 Task: Add Hyland's Restful Legs PM 50 Count Tablets to the cart.
Action: Mouse moved to (278, 147)
Screenshot: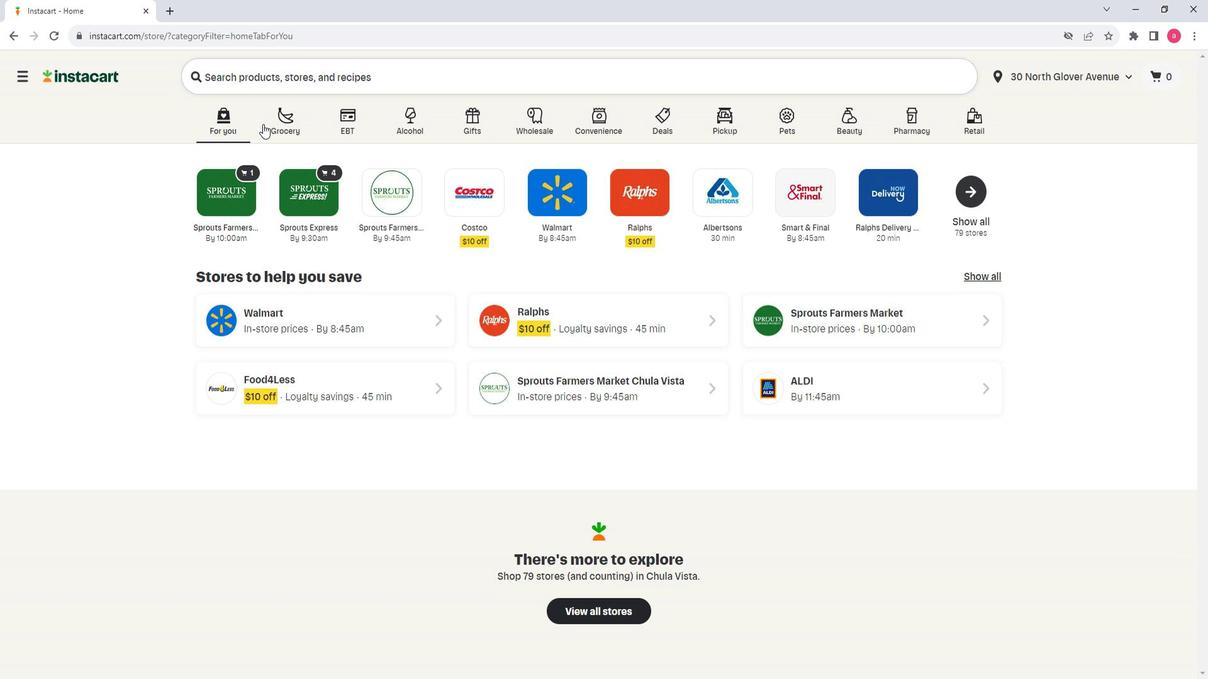 
Action: Mouse pressed left at (278, 147)
Screenshot: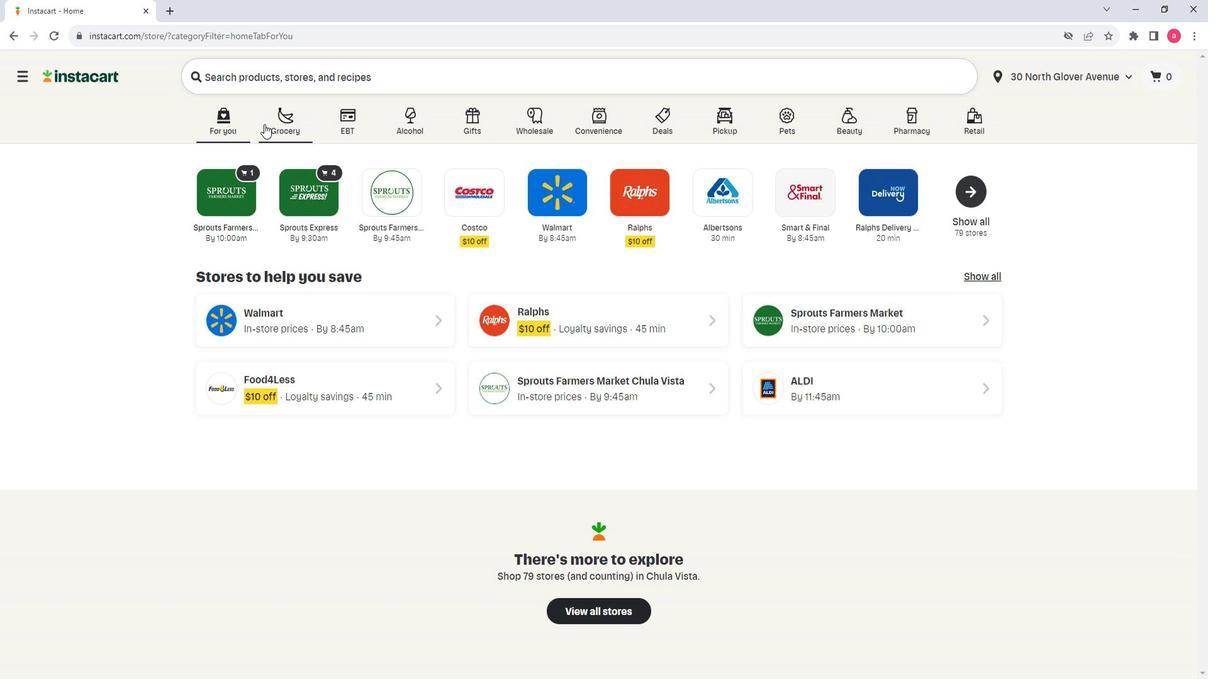 
Action: Mouse moved to (386, 366)
Screenshot: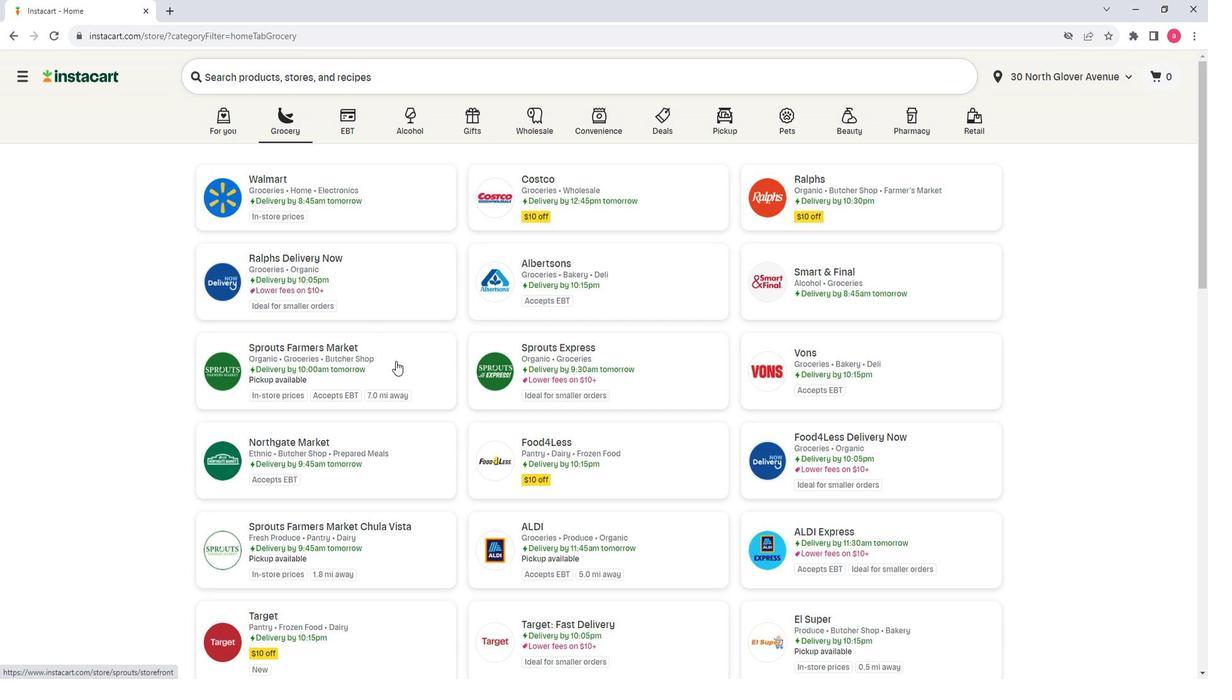 
Action: Mouse pressed left at (386, 366)
Screenshot: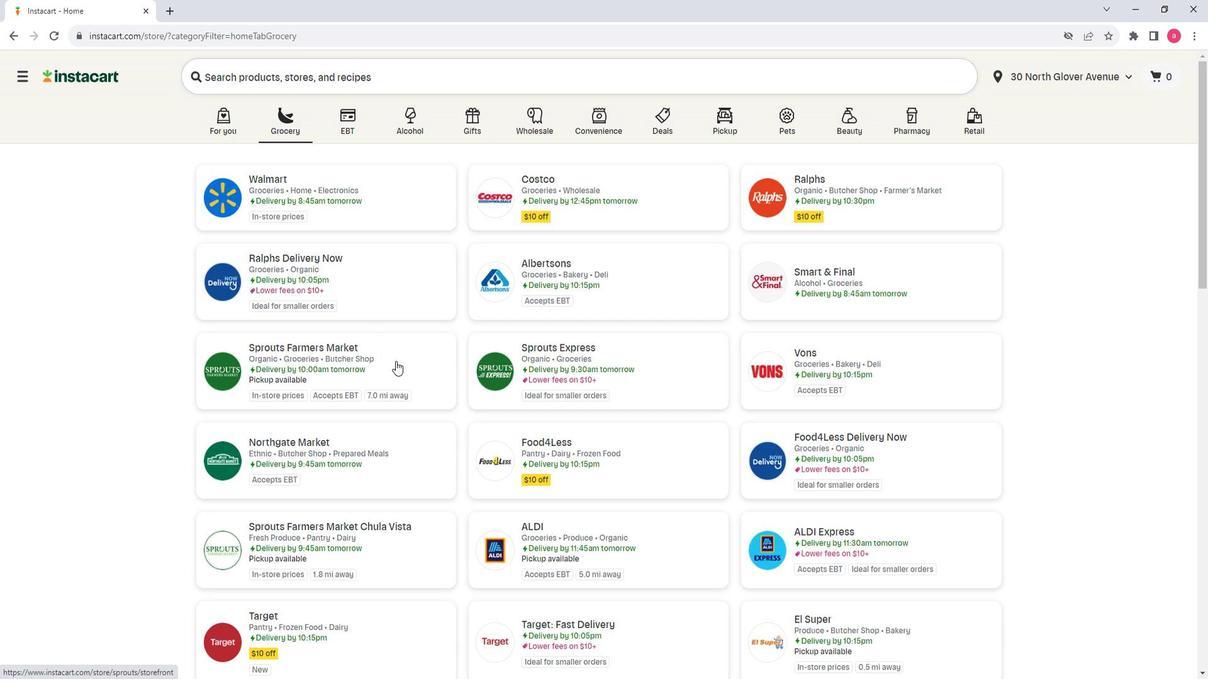 
Action: Mouse moved to (156, 393)
Screenshot: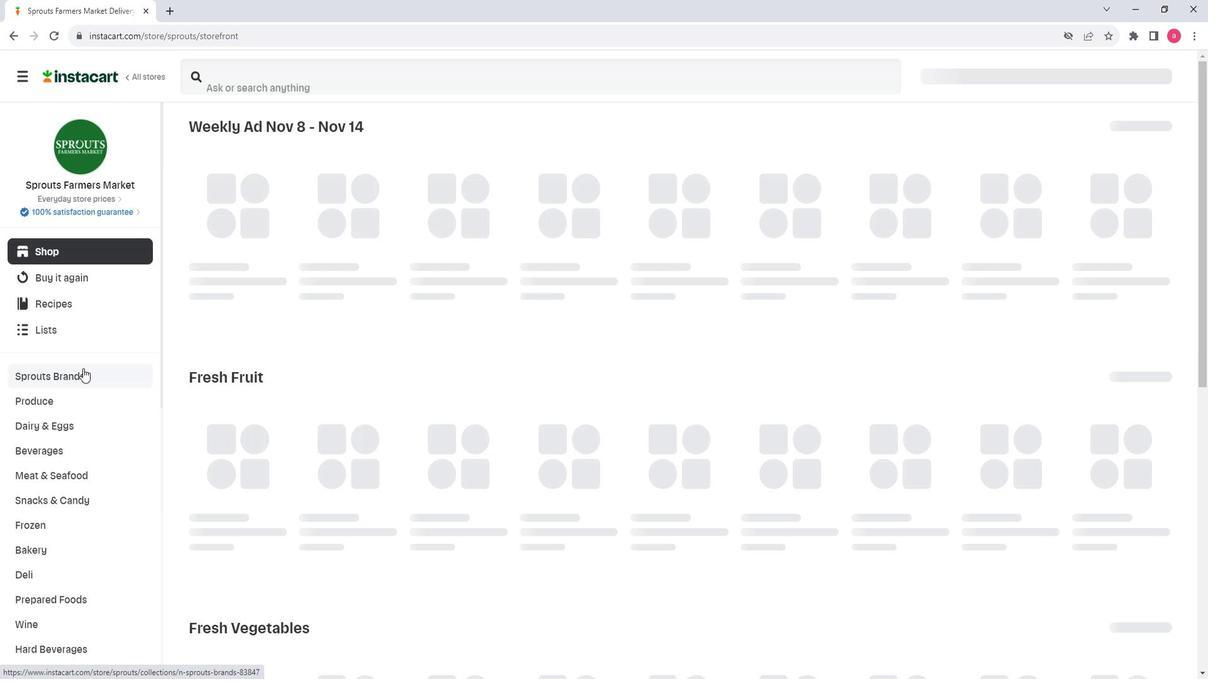 
Action: Mouse scrolled (156, 393) with delta (0, 0)
Screenshot: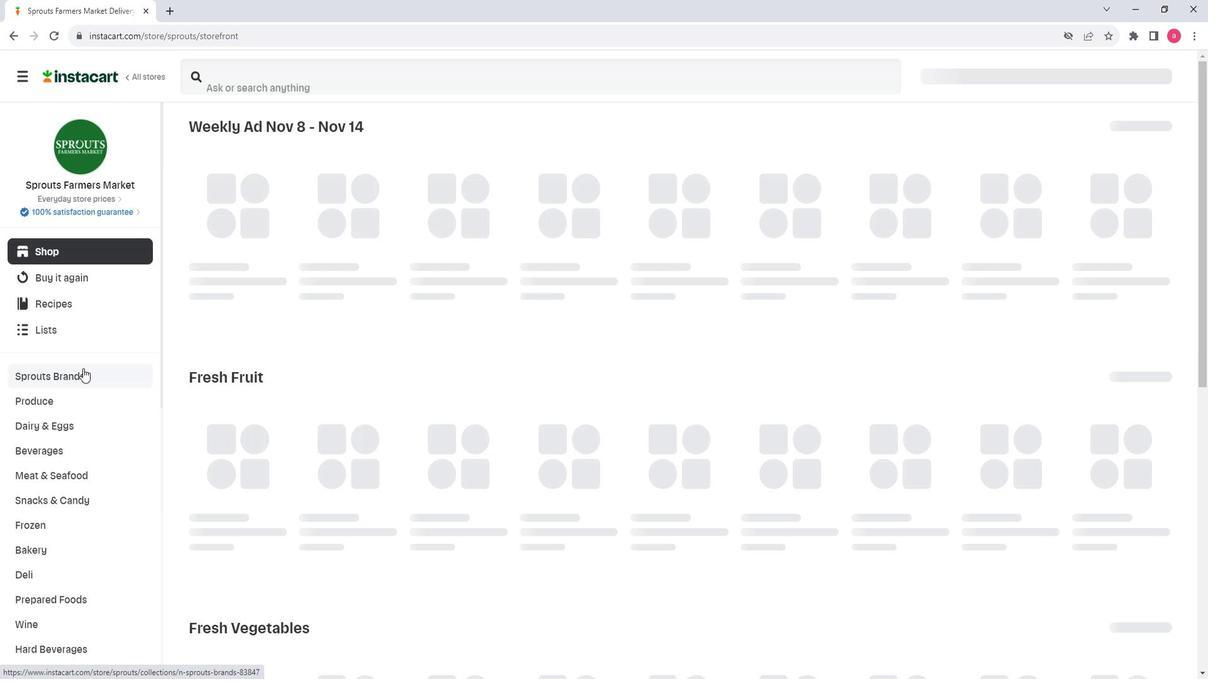 
Action: Mouse moved to (156, 393)
Screenshot: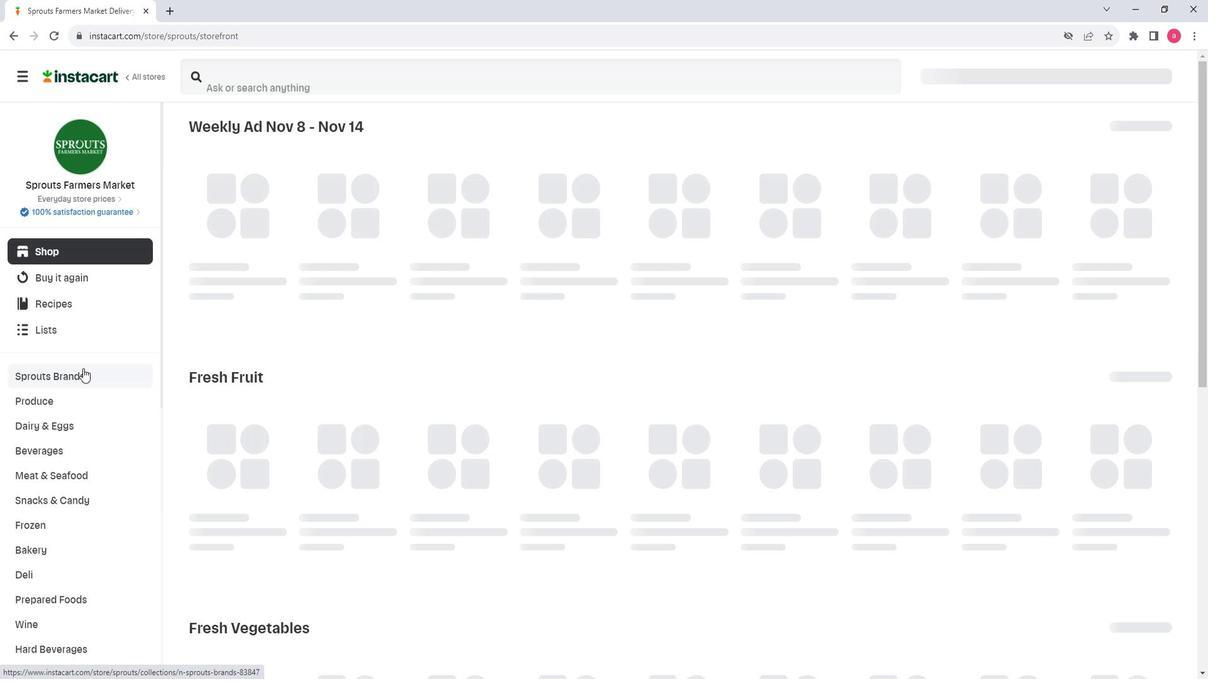 
Action: Mouse scrolled (156, 393) with delta (0, 0)
Screenshot: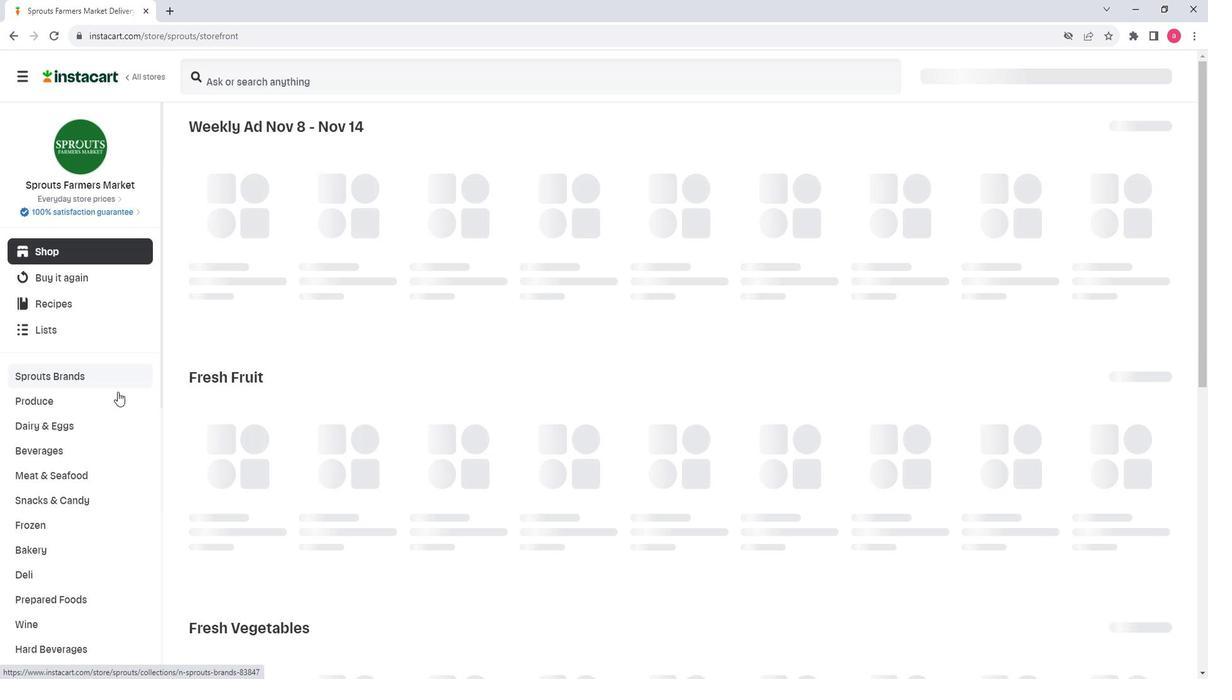 
Action: Mouse scrolled (156, 393) with delta (0, 0)
Screenshot: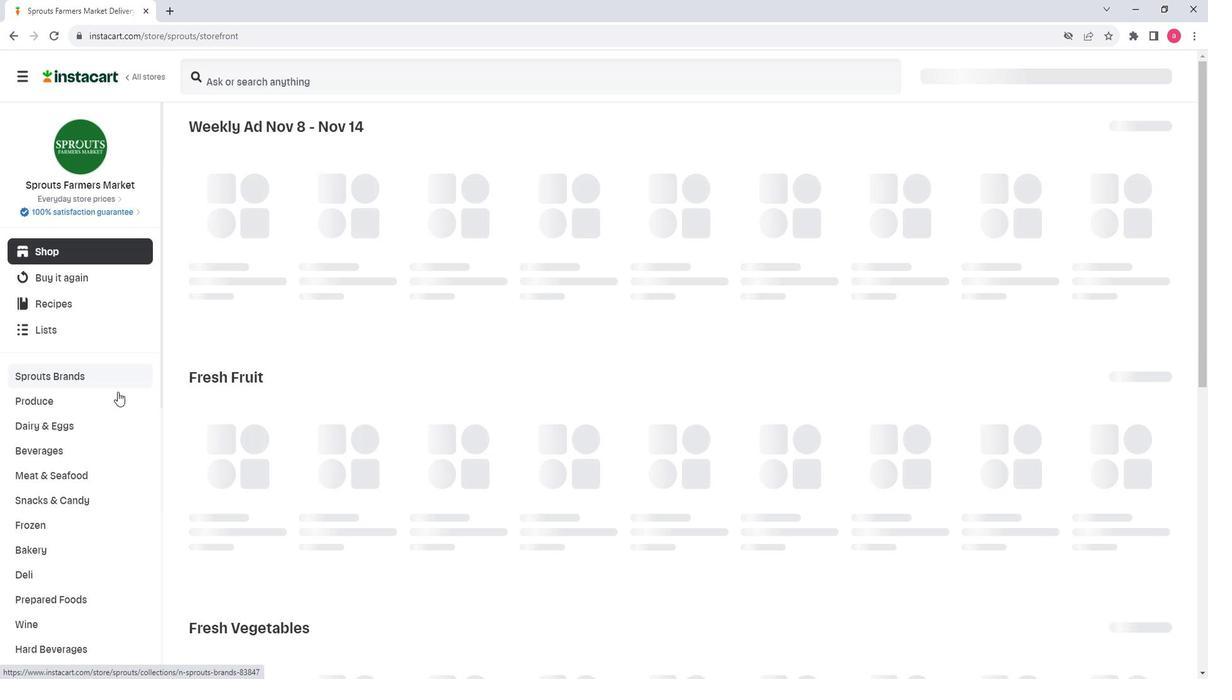 
Action: Mouse scrolled (156, 393) with delta (0, 0)
Screenshot: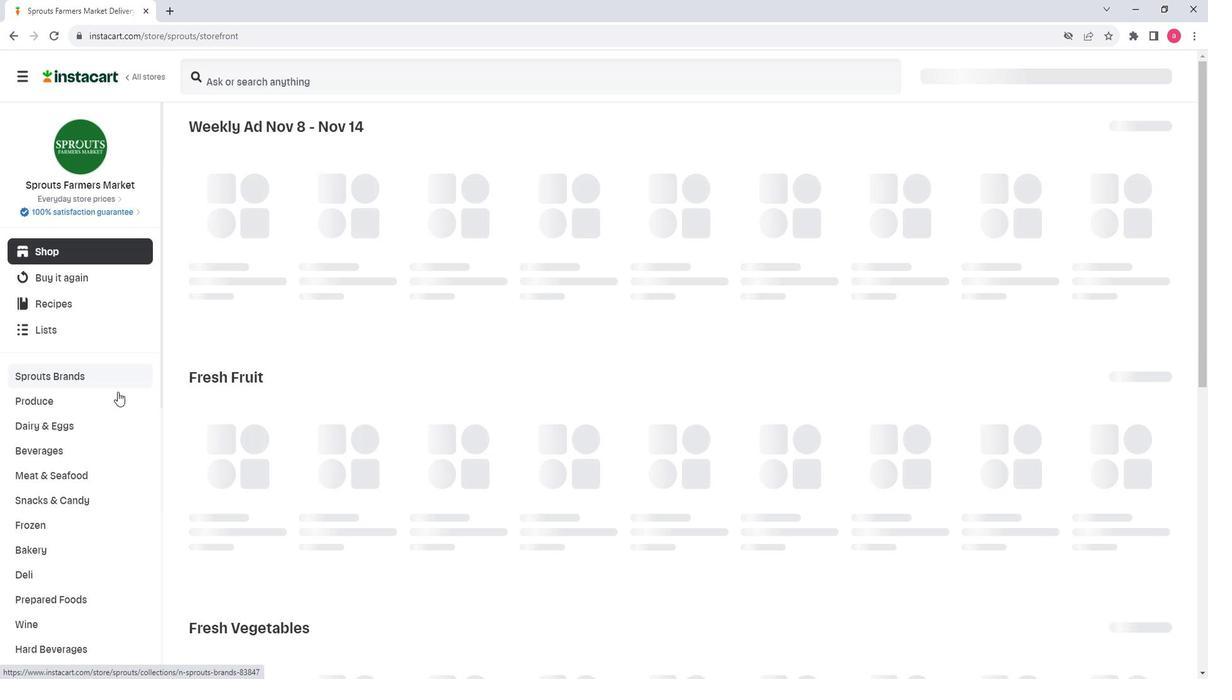 
Action: Mouse scrolled (156, 393) with delta (0, 0)
Screenshot: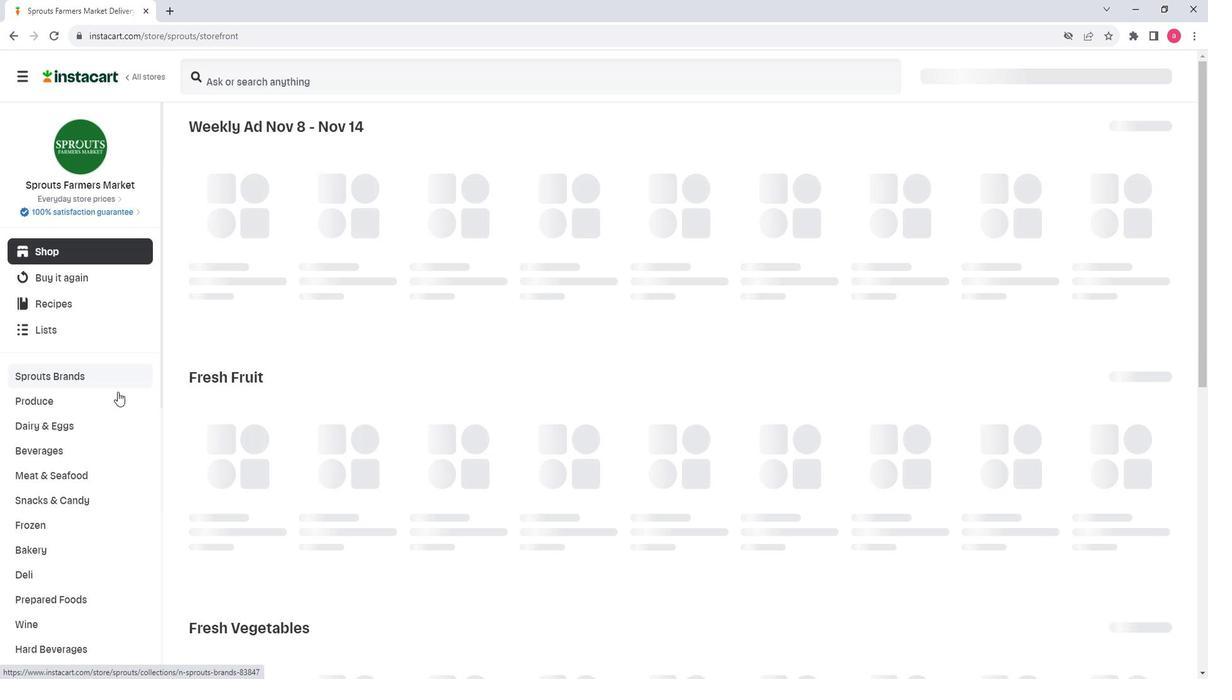 
Action: Mouse scrolled (156, 393) with delta (0, 0)
Screenshot: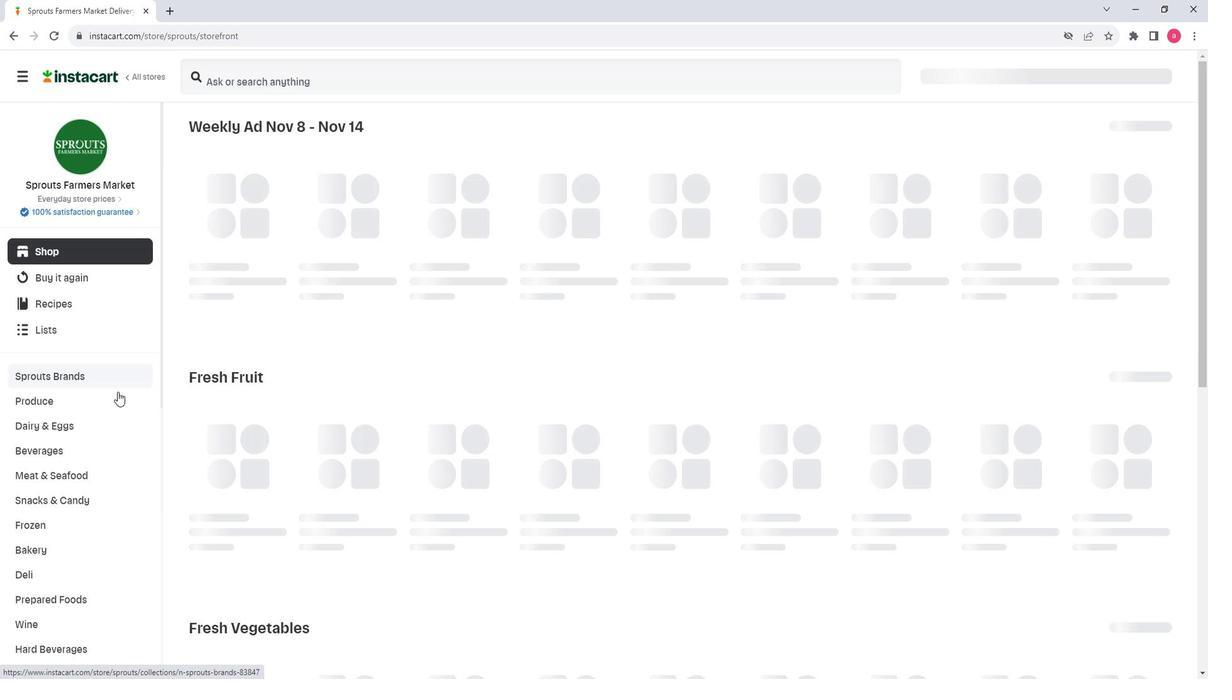 
Action: Mouse scrolled (156, 393) with delta (0, 0)
Screenshot: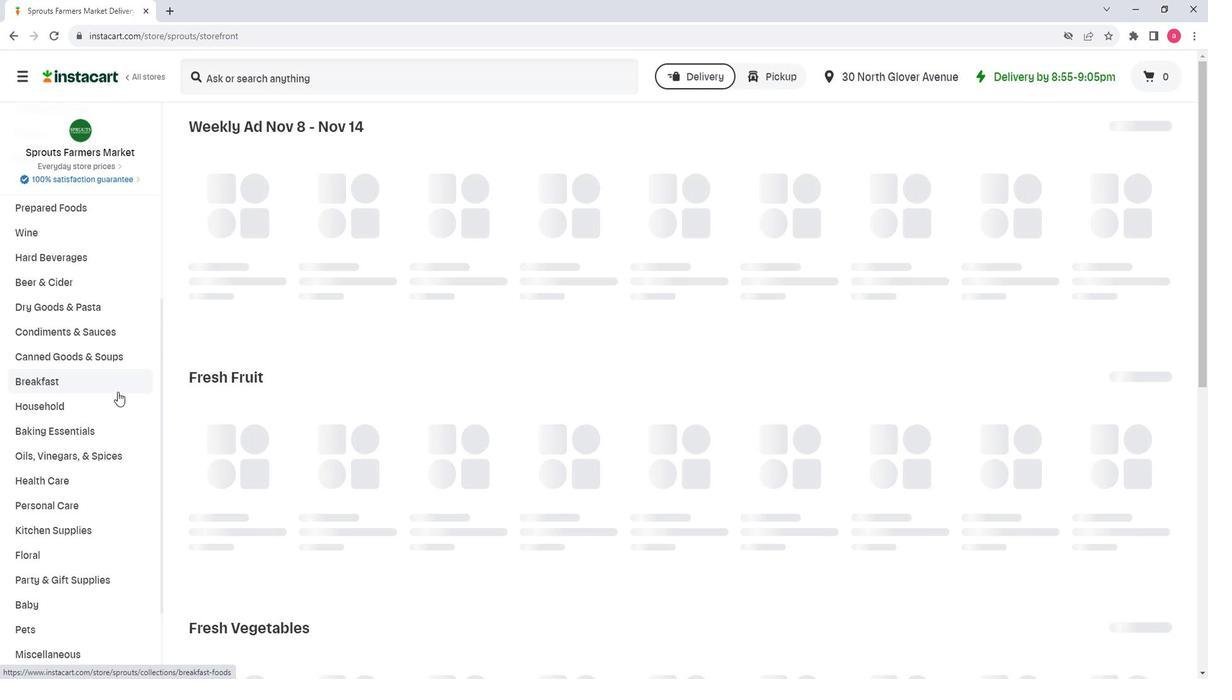 
Action: Mouse moved to (120, 417)
Screenshot: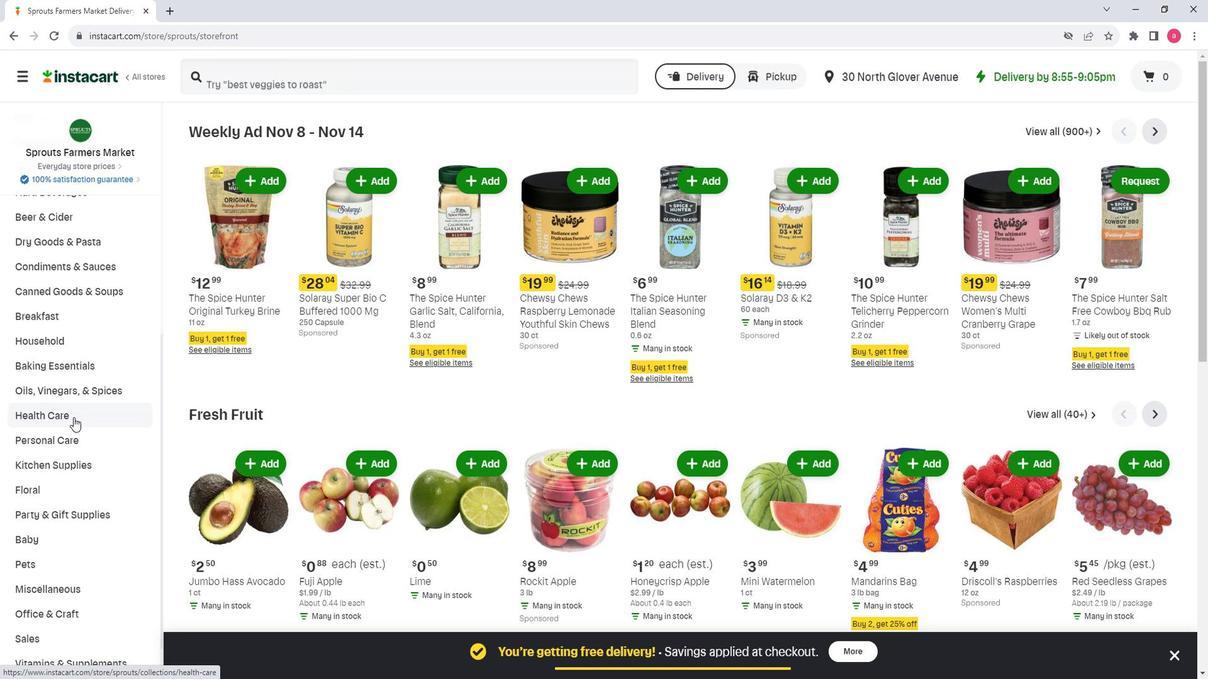 
Action: Mouse pressed left at (120, 417)
Screenshot: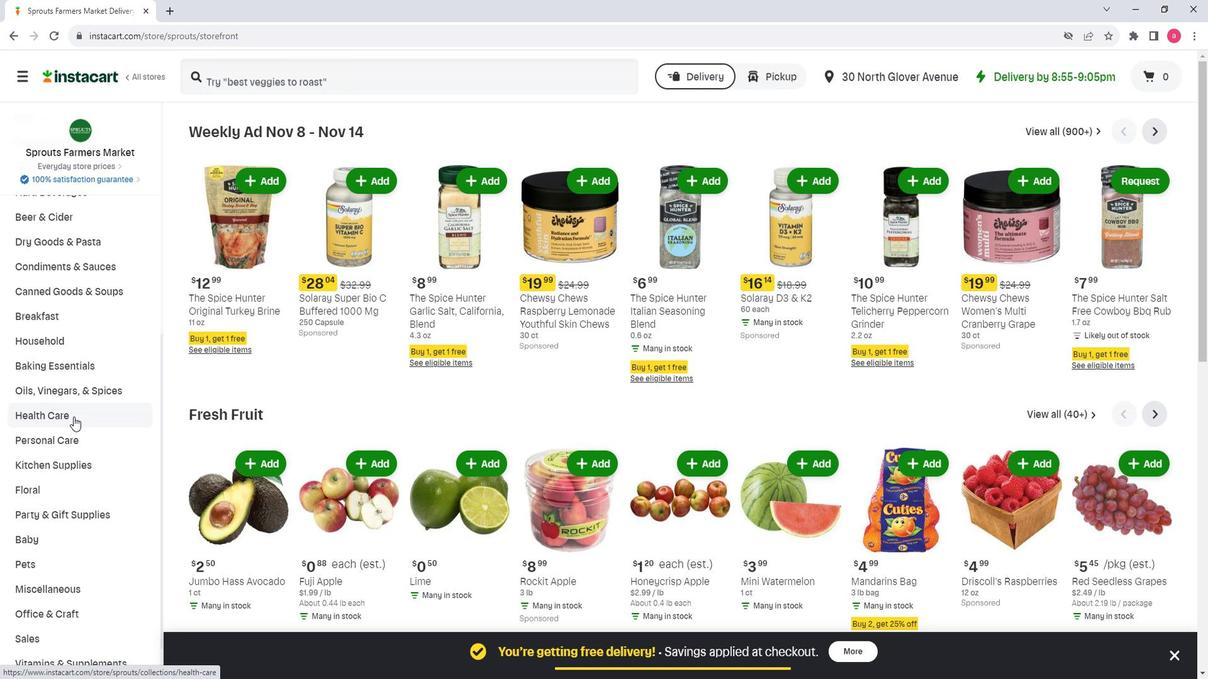 
Action: Mouse moved to (1029, 190)
Screenshot: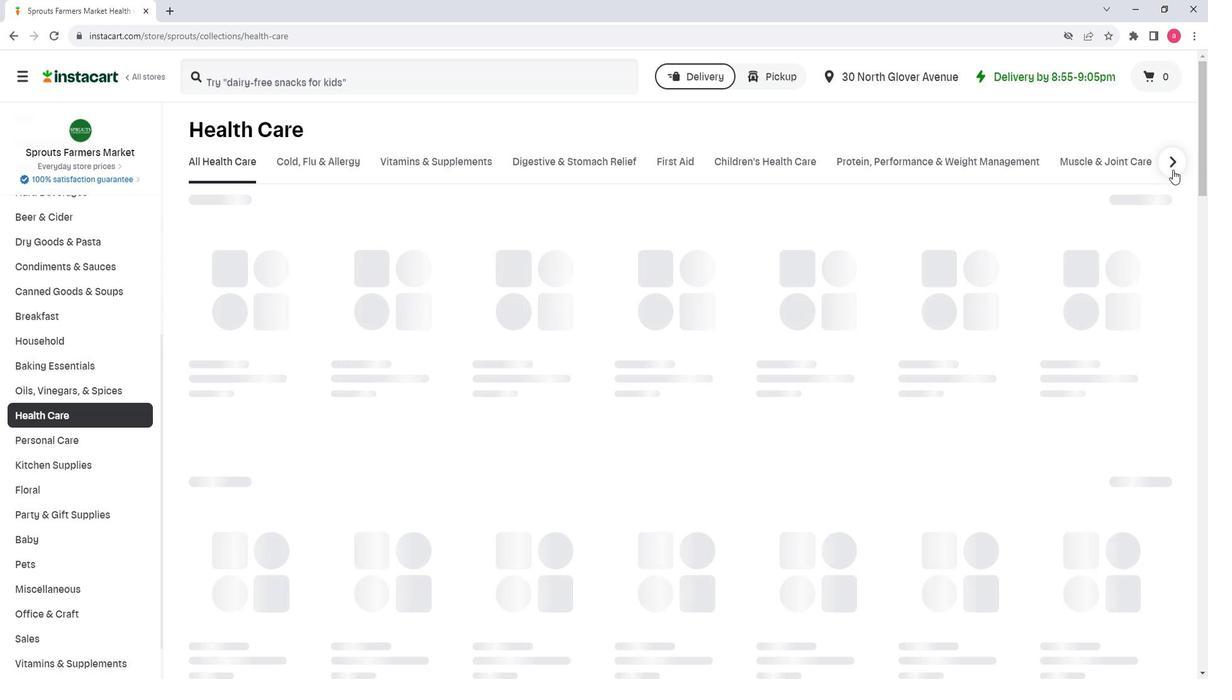 
Action: Mouse pressed left at (1029, 190)
Screenshot: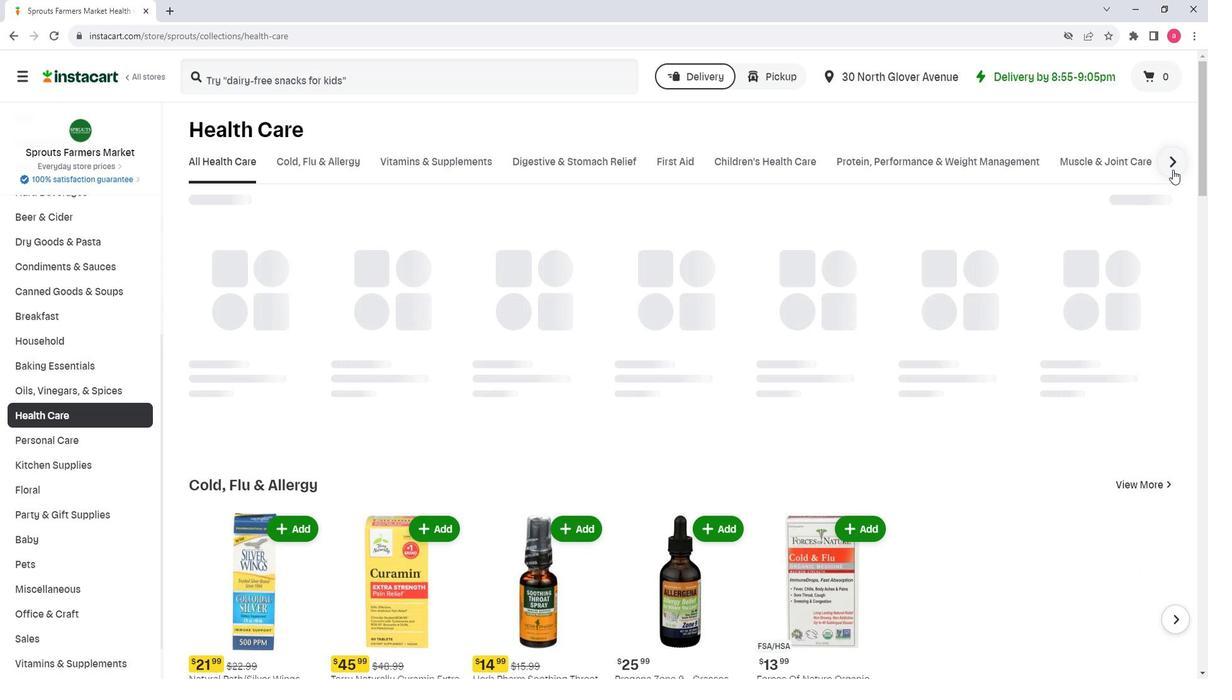 
Action: Mouse moved to (833, 180)
Screenshot: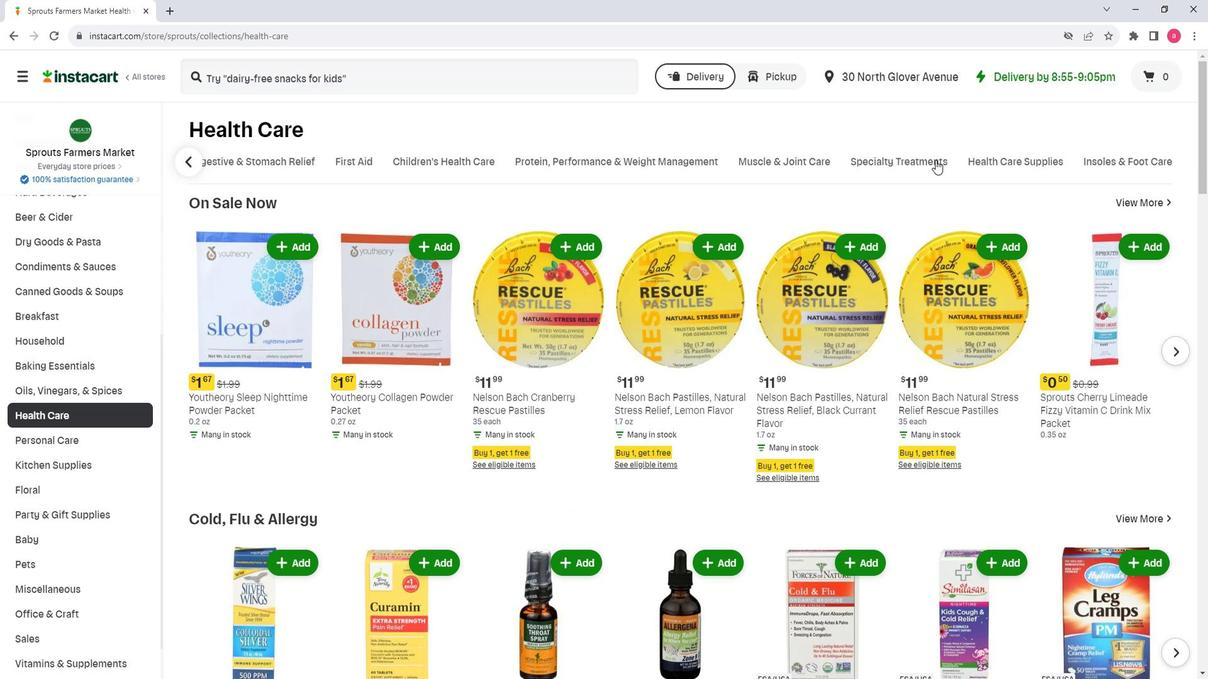 
Action: Mouse pressed left at (833, 180)
Screenshot: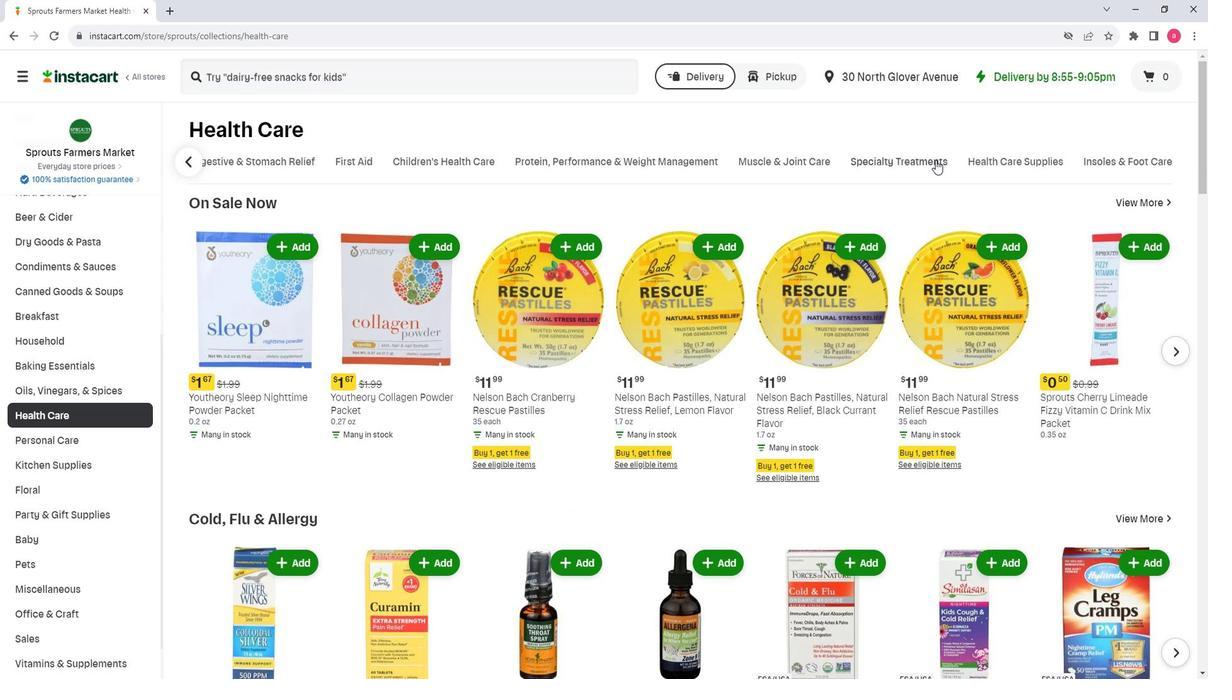 
Action: Mouse moved to (822, 225)
Screenshot: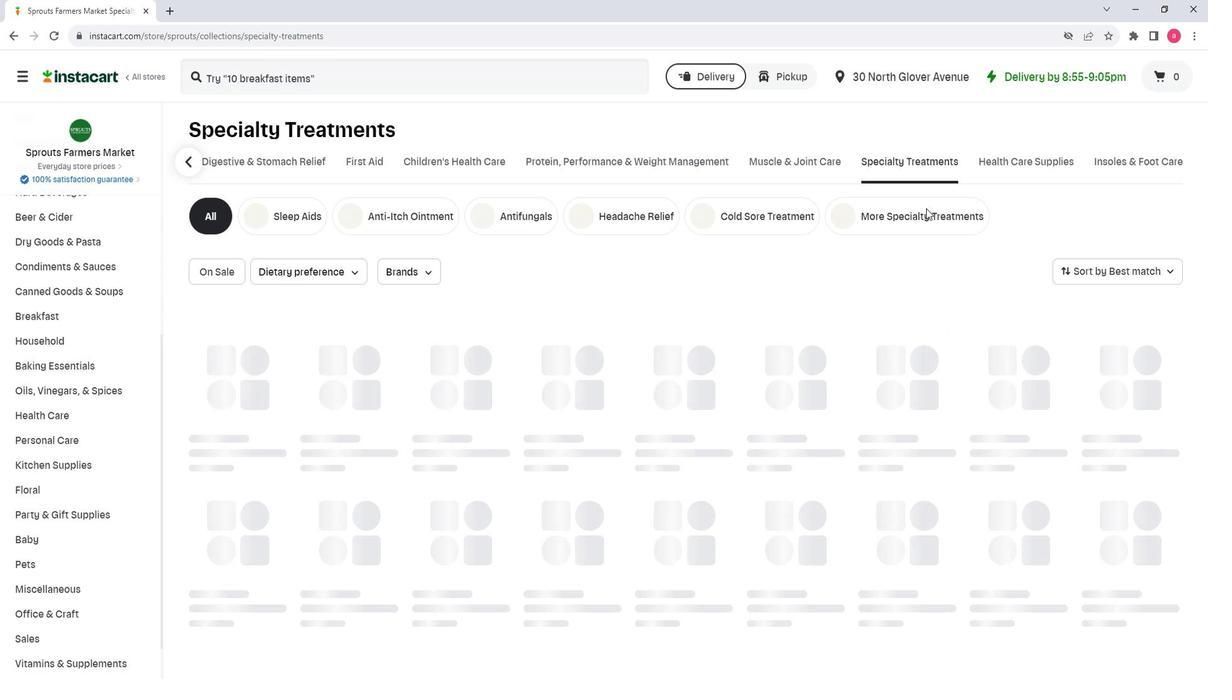 
Action: Mouse pressed left at (822, 225)
Screenshot: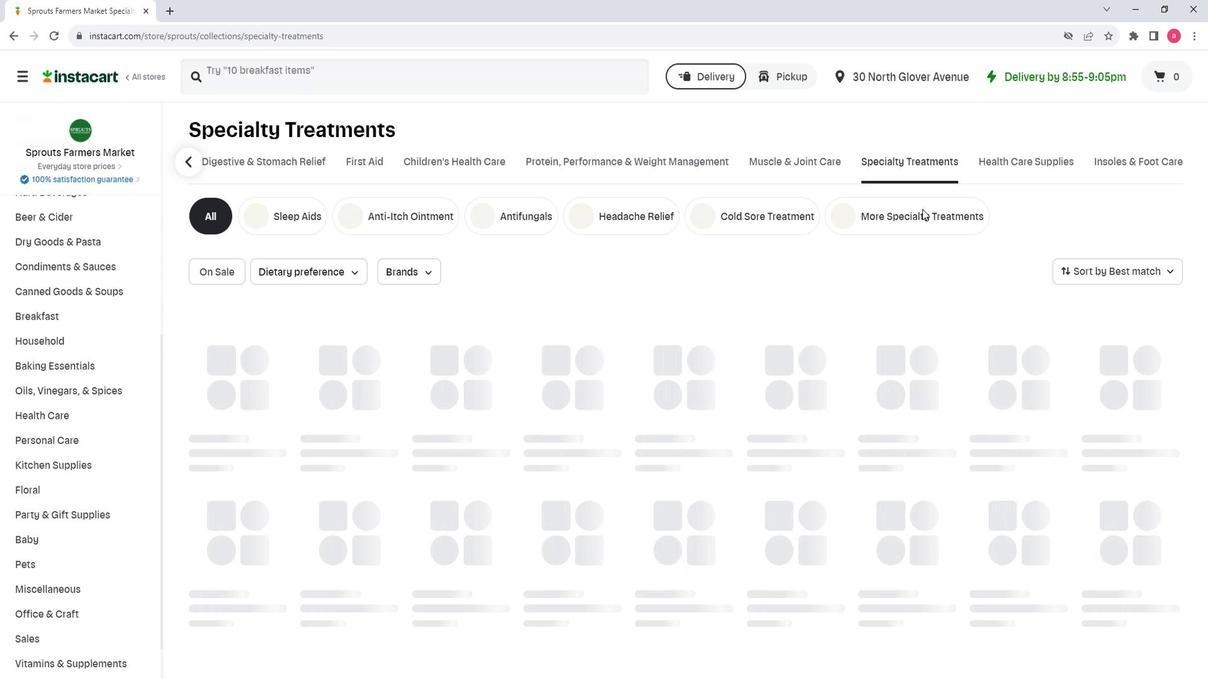 
Action: Mouse moved to (831, 239)
Screenshot: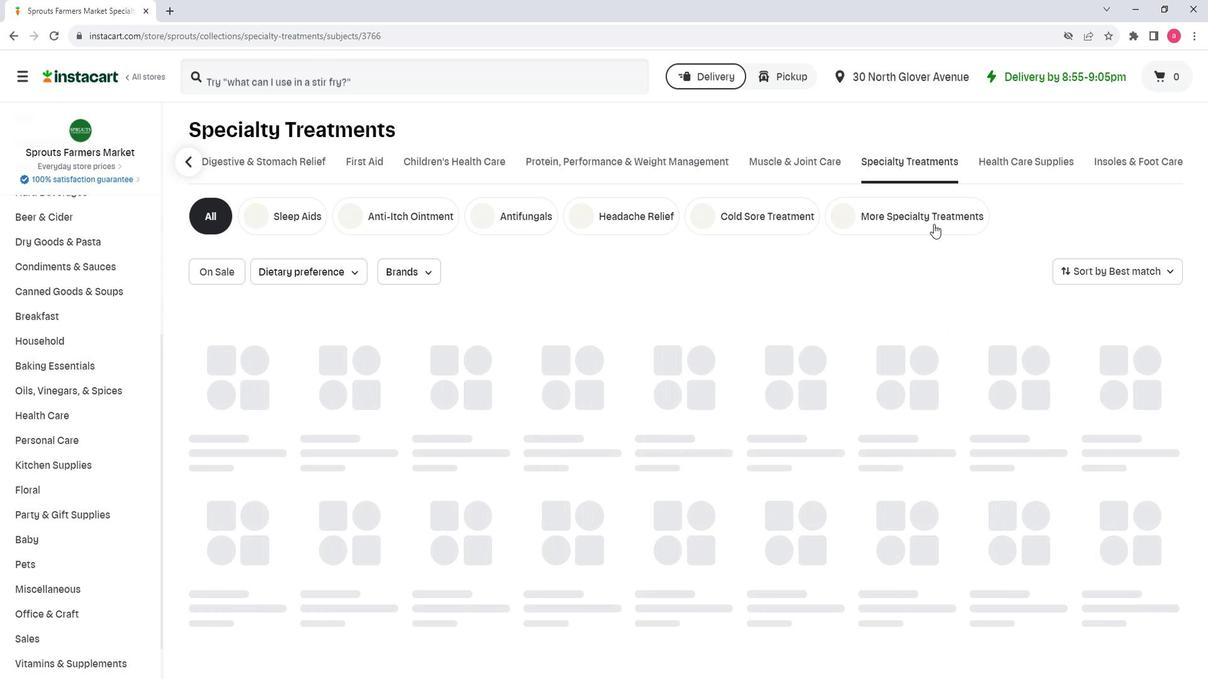 
Action: Mouse pressed left at (831, 239)
Screenshot: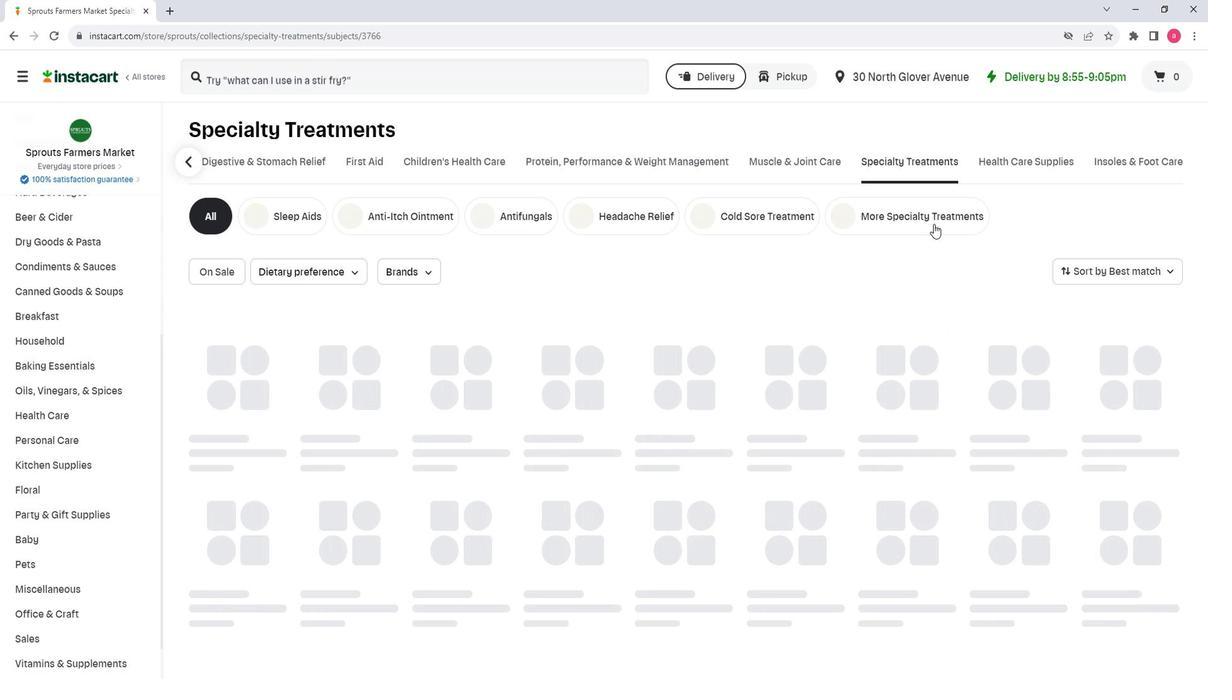 
Action: Mouse moved to (389, 111)
Screenshot: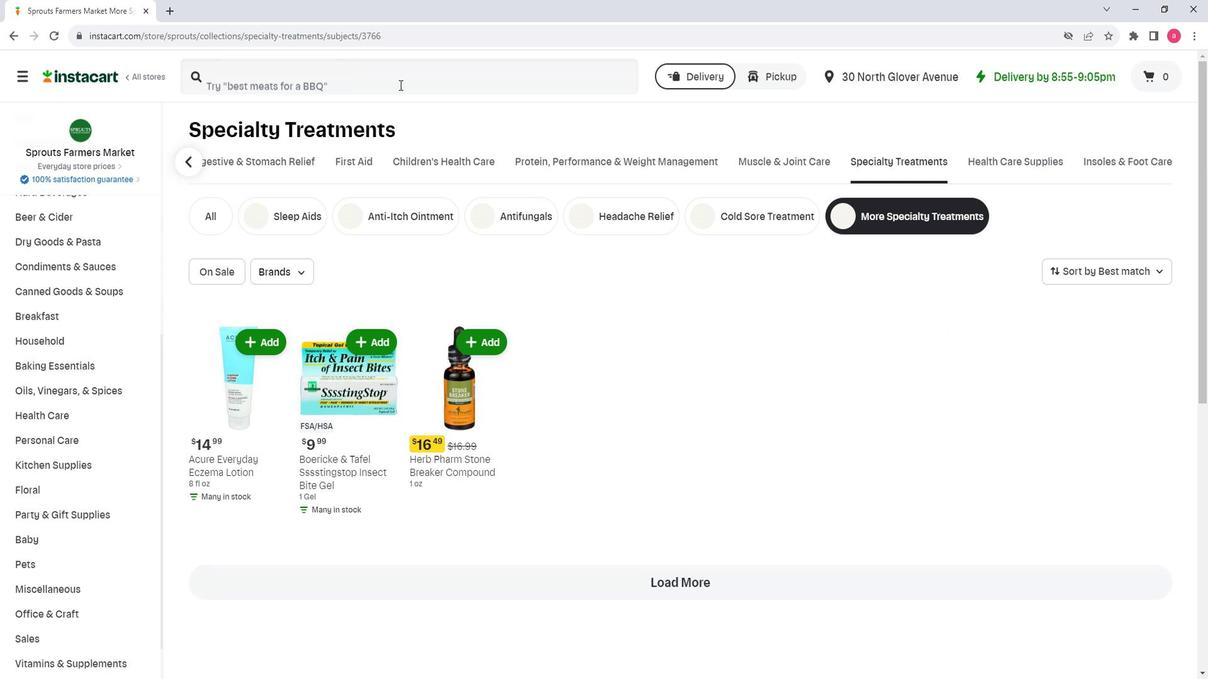 
Action: Mouse pressed left at (389, 111)
Screenshot: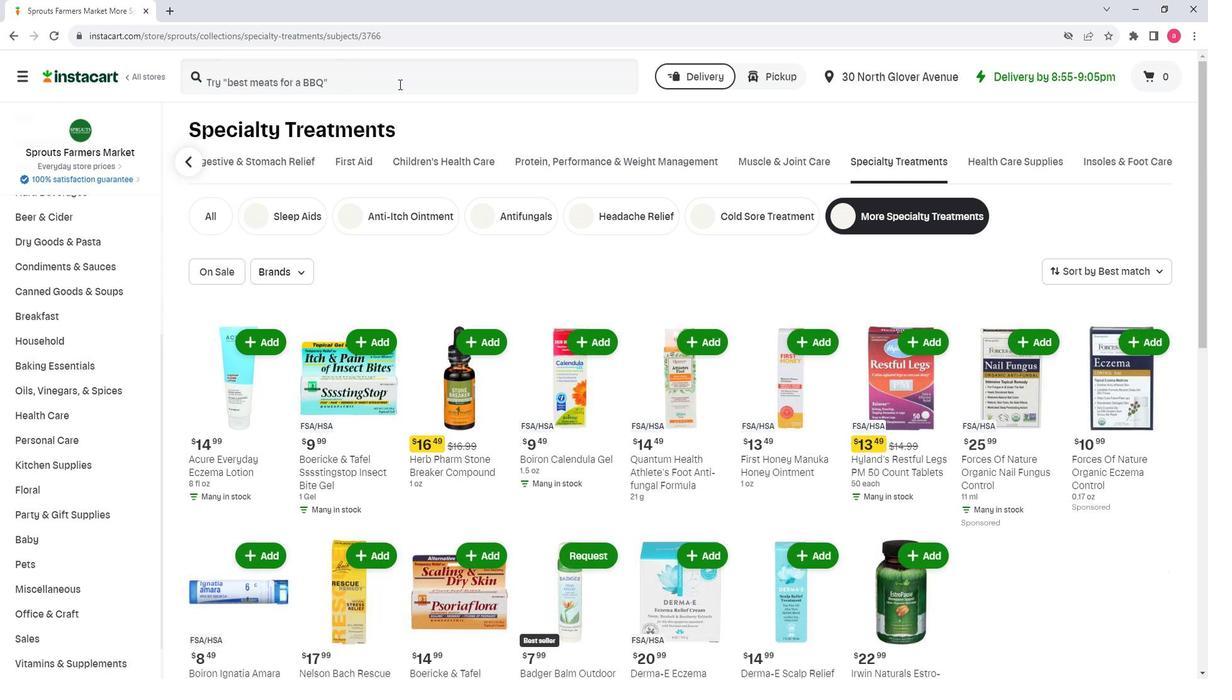 
Action: Key pressed <Key.shift>Hyland's<Key.space><Key.shift><Key.shift><Key.shift><Key.shift><Key.shift><Key.shift><Key.shift><Key.shift><Key.shift><Key.shift><Key.shift><Key.shift><Key.shift>Restful<Key.space><Key.shift>Legs<Key.space><Key.shift>PM<Key.space>50<Key.space><Key.shift>Count<Key.space><Key.shift><Key.shift><Key.shift><Key.shift><Key.shift><Key.shift><Key.shift><Key.shift><Key.shift><Key.shift><Key.shift><Key.shift><Key.shift><Key.shift><Key.shift><Key.shift><Key.shift><Key.shift><Key.shift><Key.shift><Key.shift>Tablets<Key.space><Key.shift><Key.enter>
Screenshot: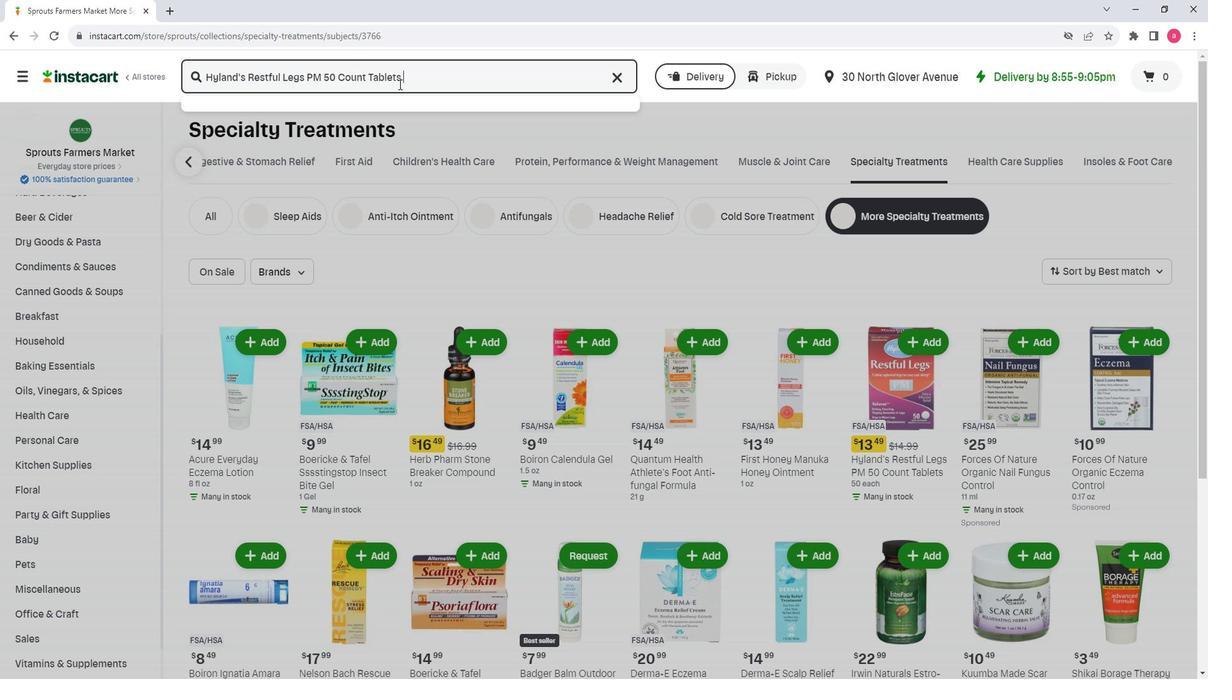 
Action: Mouse moved to (496, 205)
Screenshot: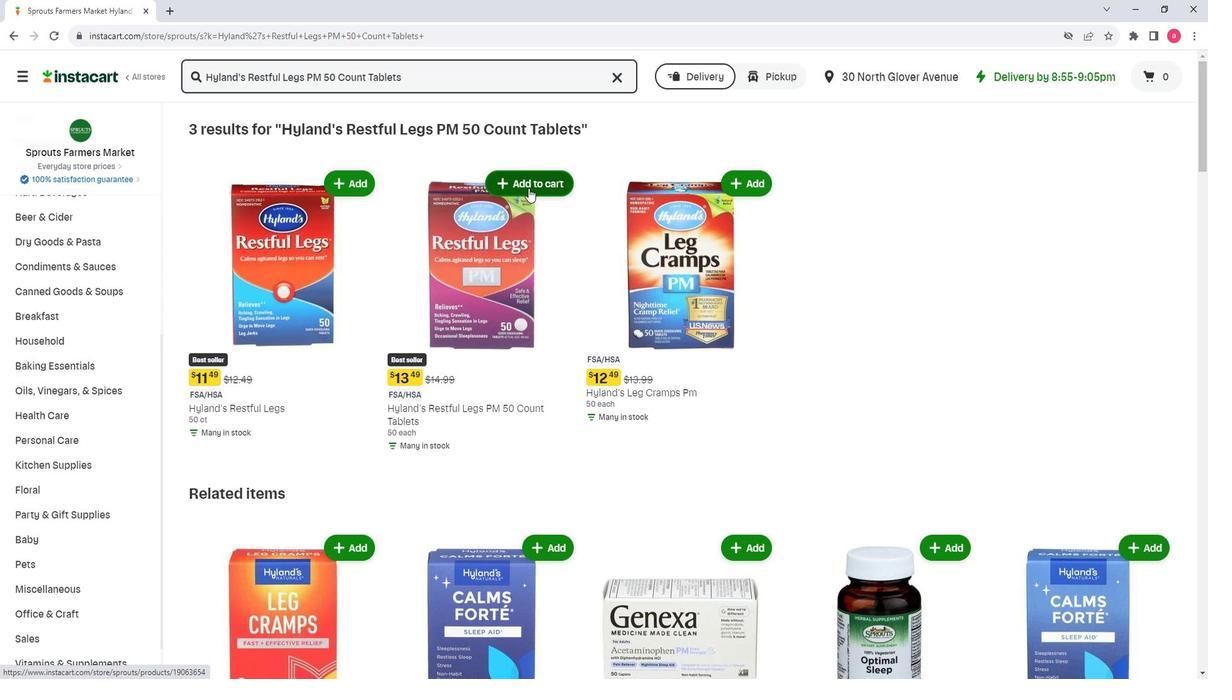 
Action: Mouse pressed left at (496, 205)
Screenshot: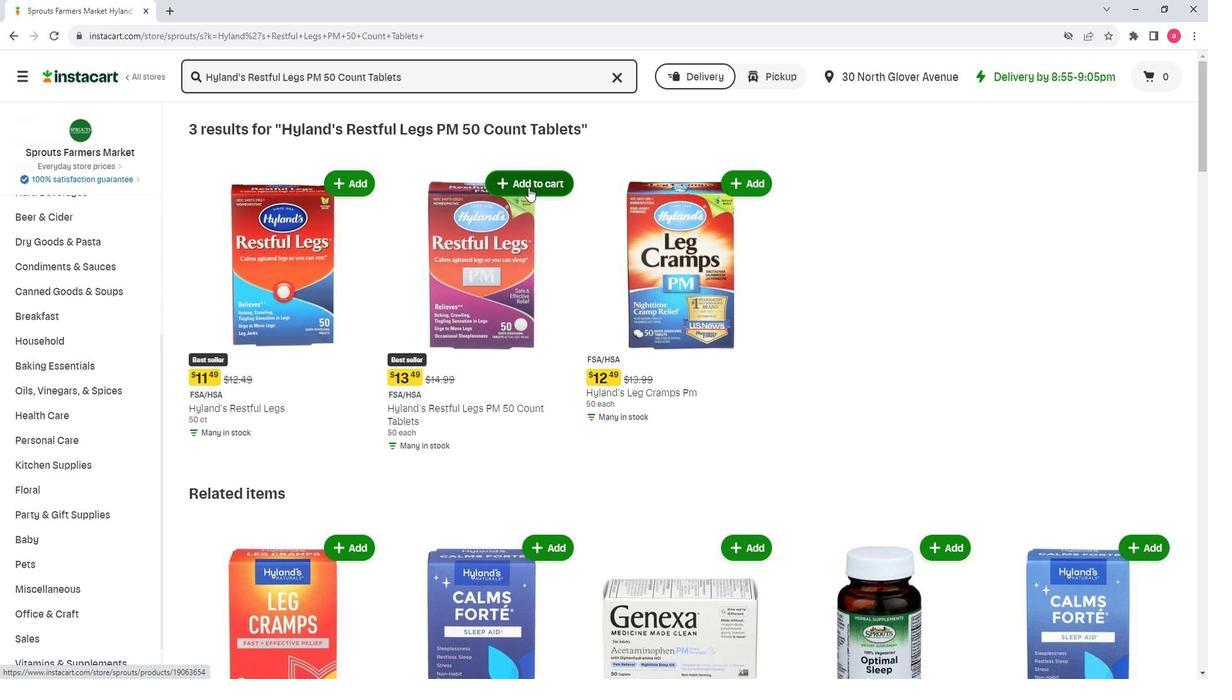 
Action: Mouse moved to (508, 268)
Screenshot: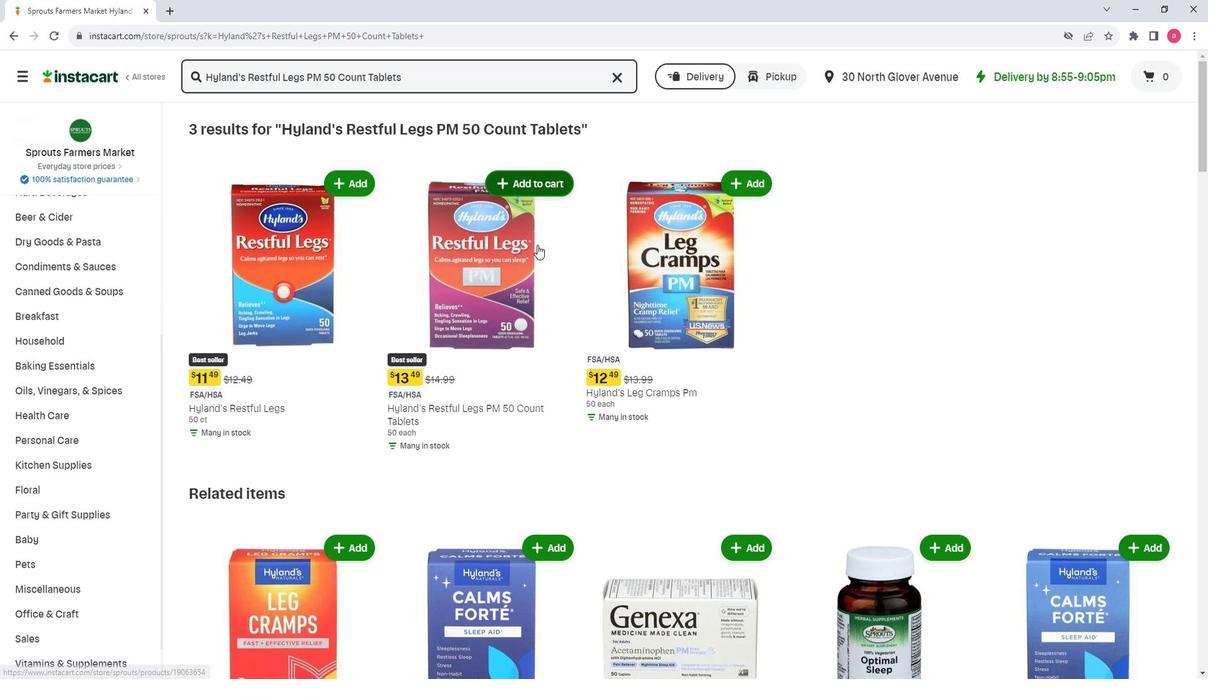 
